 Task: Create a scrum project VestaTech.
Action: Mouse moved to (218, 57)
Screenshot: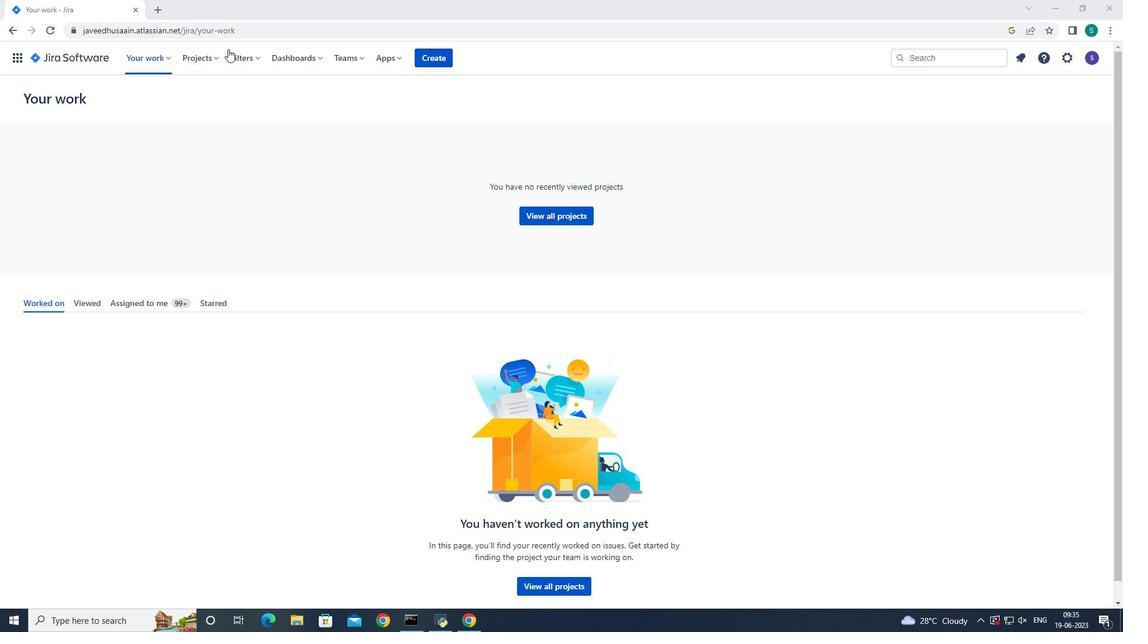 
Action: Mouse pressed left at (218, 57)
Screenshot: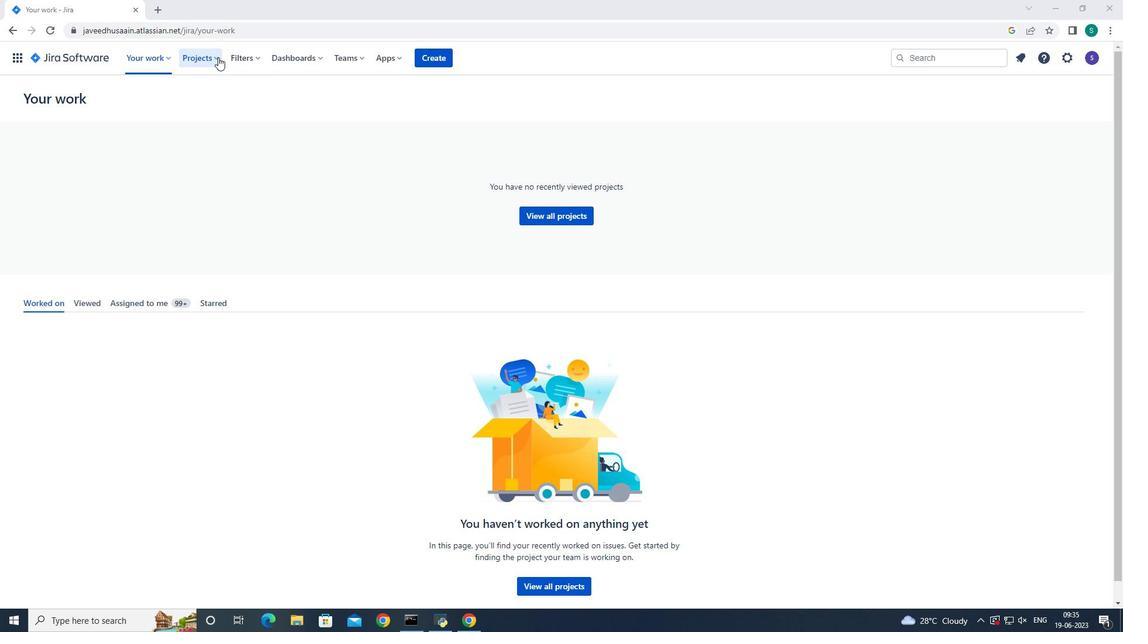 
Action: Mouse moved to (214, 266)
Screenshot: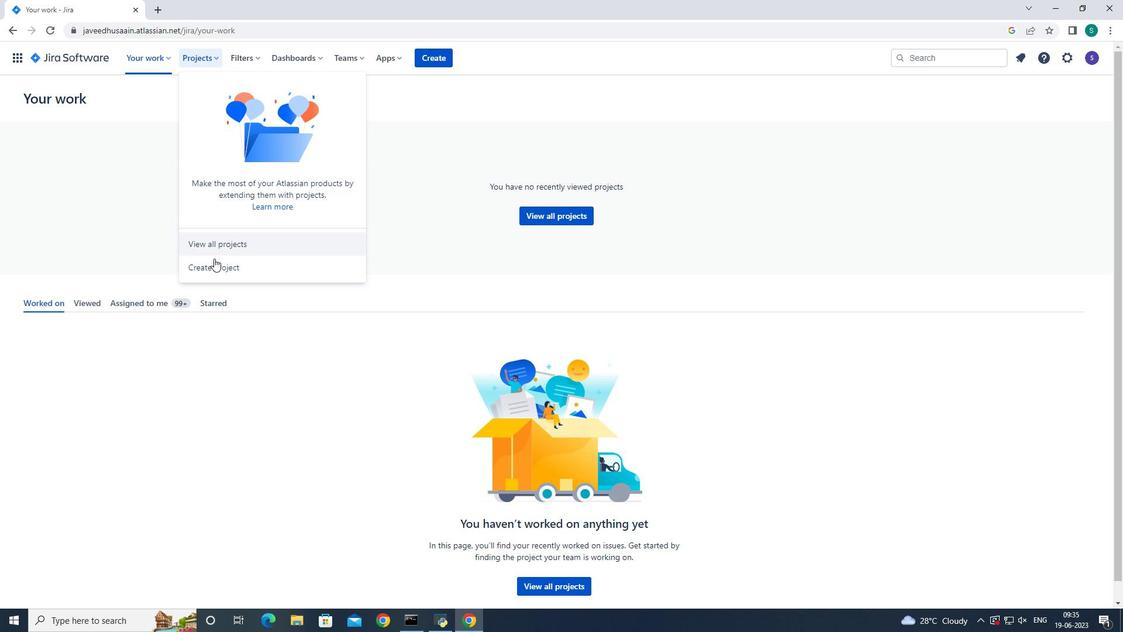 
Action: Mouse pressed left at (214, 266)
Screenshot: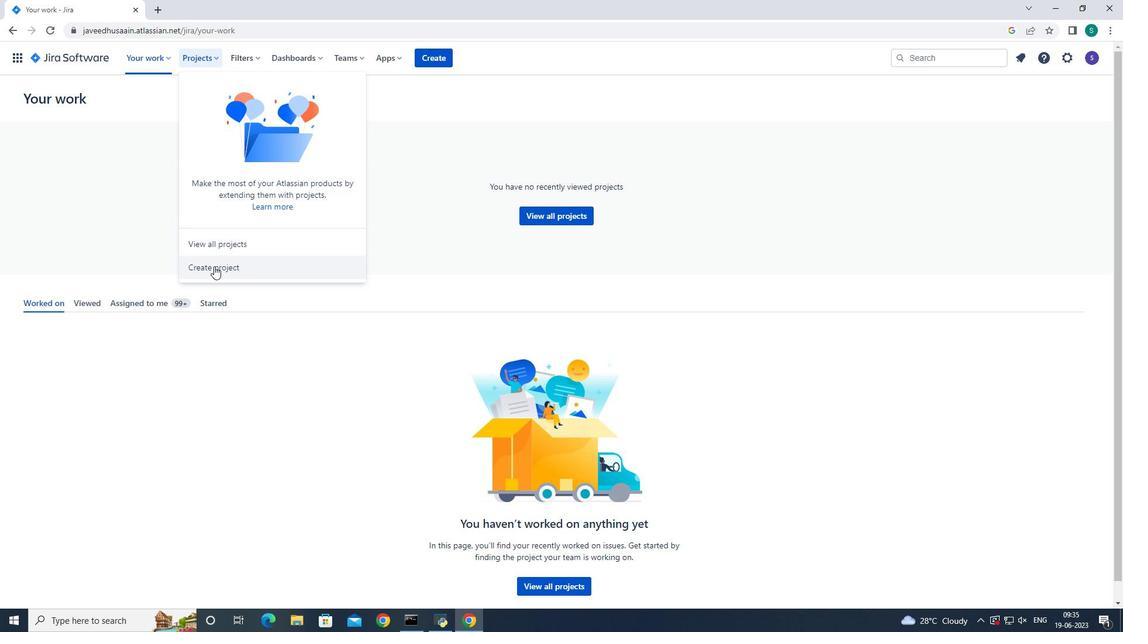 
Action: Mouse moved to (101, 336)
Screenshot: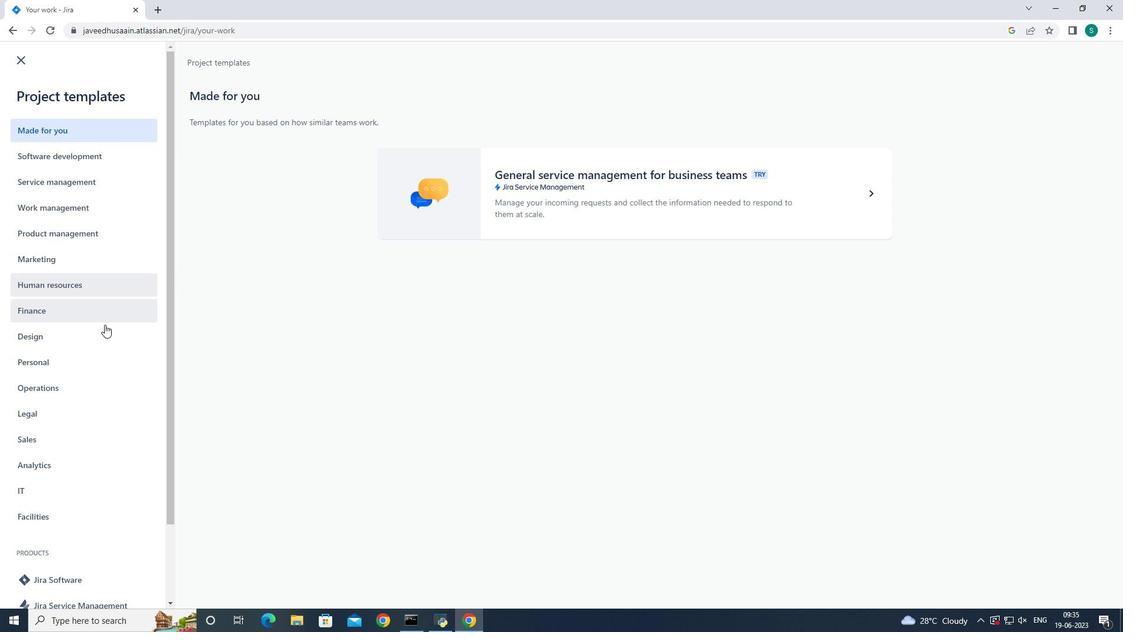 
Action: Mouse scrolled (101, 335) with delta (0, 0)
Screenshot: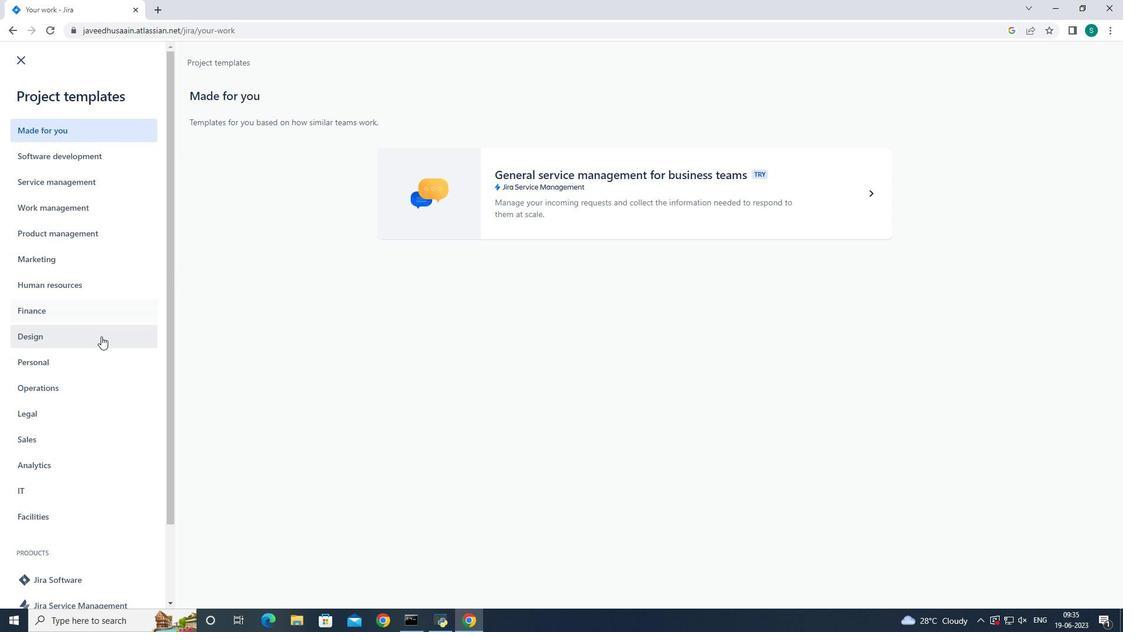 
Action: Mouse scrolled (101, 335) with delta (0, 0)
Screenshot: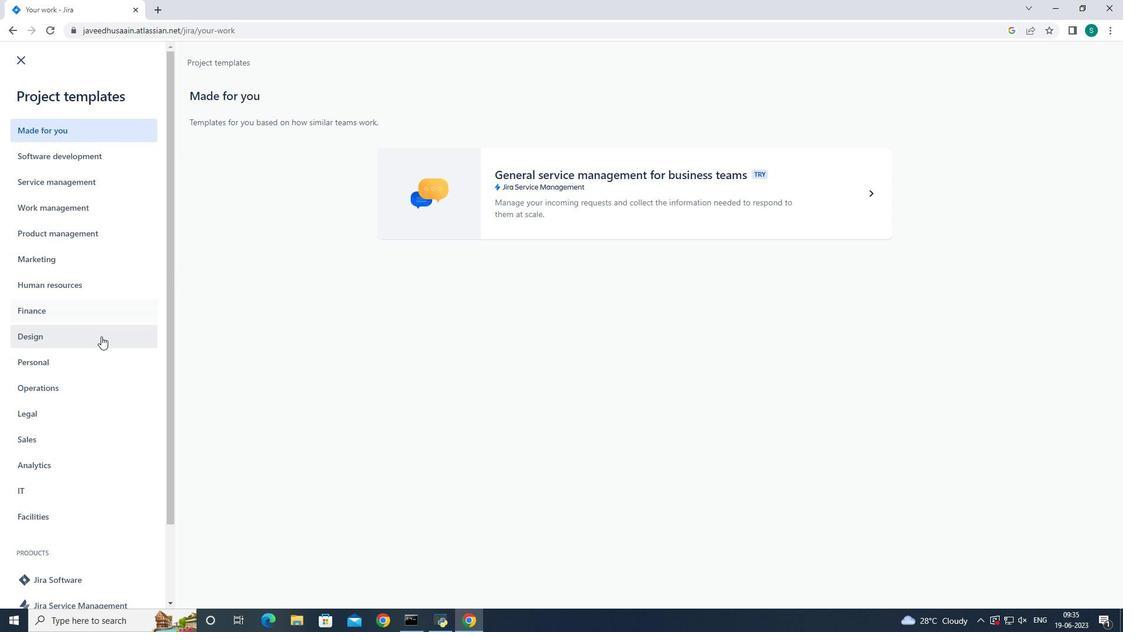 
Action: Mouse scrolled (101, 335) with delta (0, 0)
Screenshot: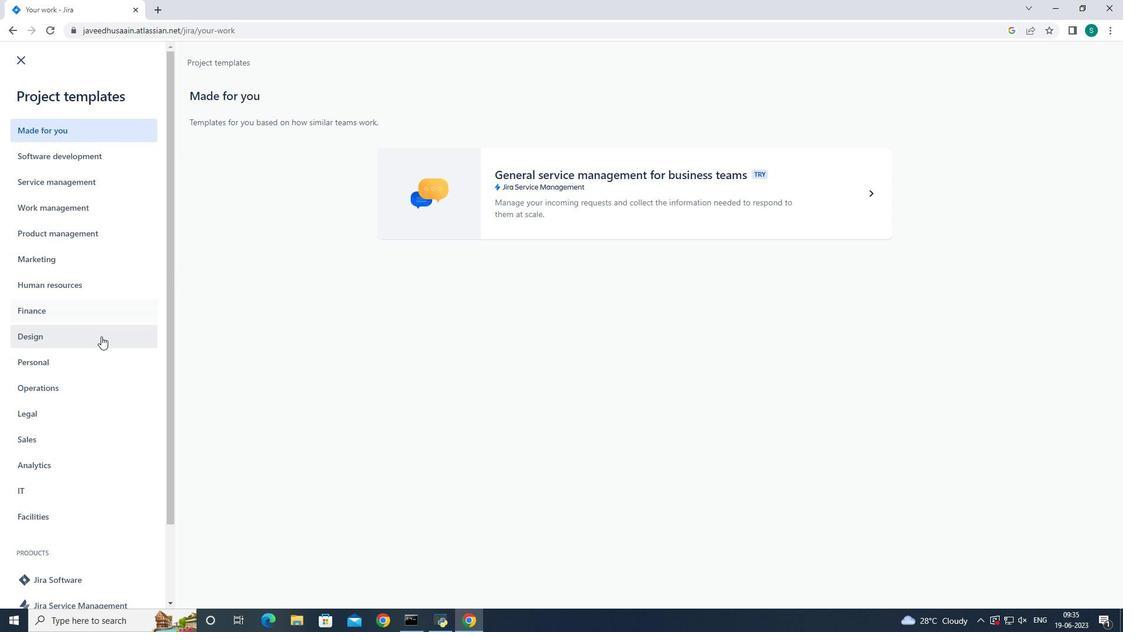 
Action: Mouse scrolled (101, 335) with delta (0, 0)
Screenshot: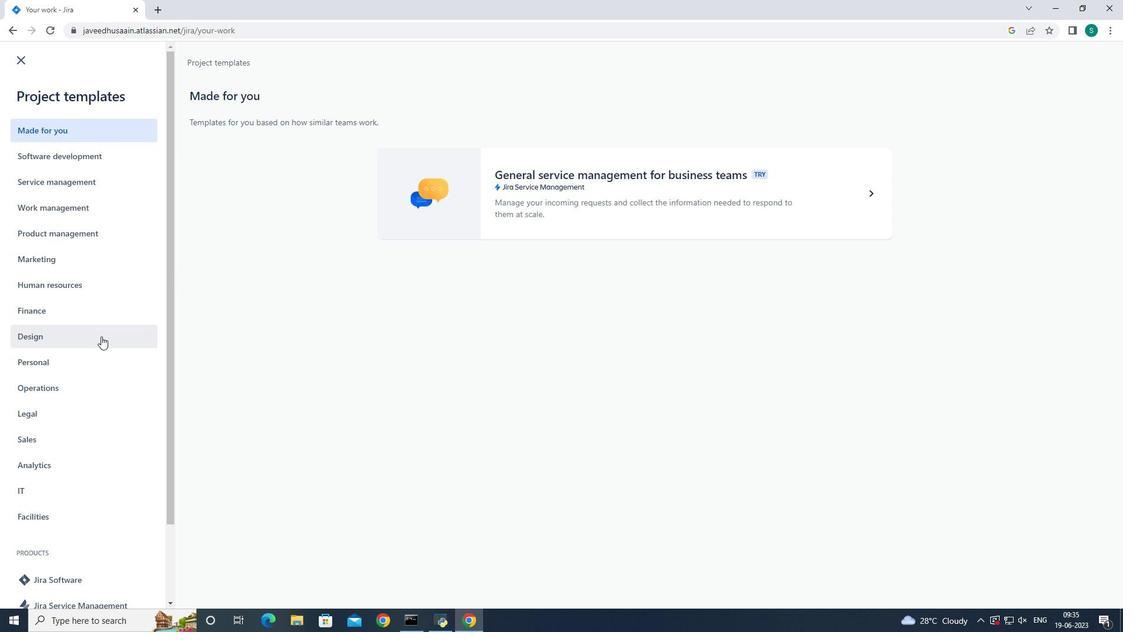 
Action: Mouse scrolled (101, 335) with delta (0, 0)
Screenshot: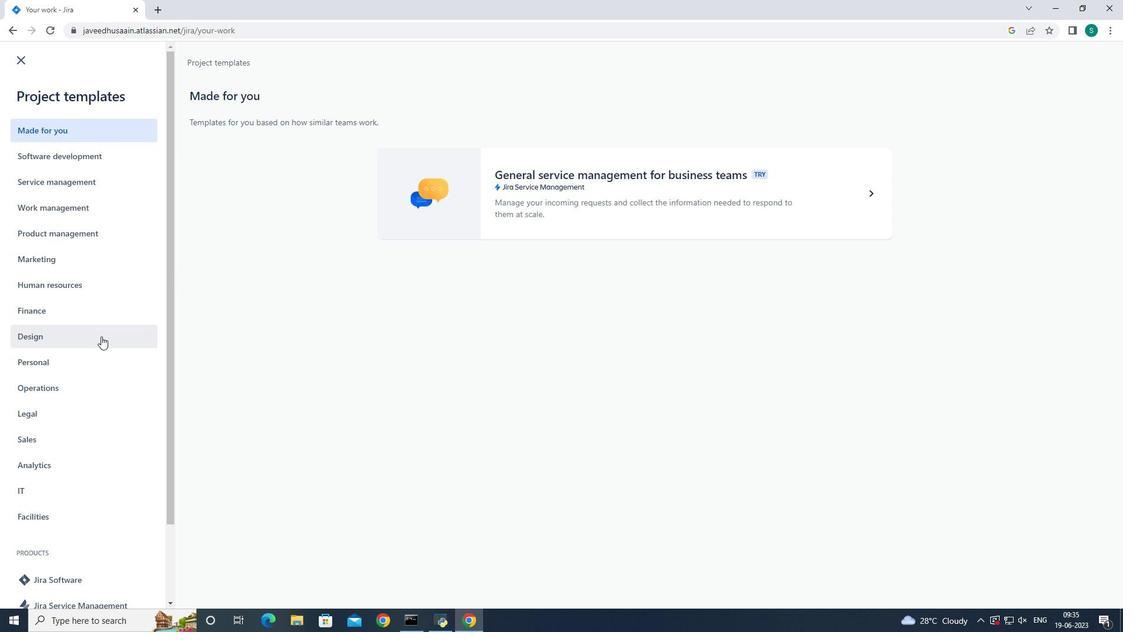 
Action: Mouse scrolled (101, 335) with delta (0, 0)
Screenshot: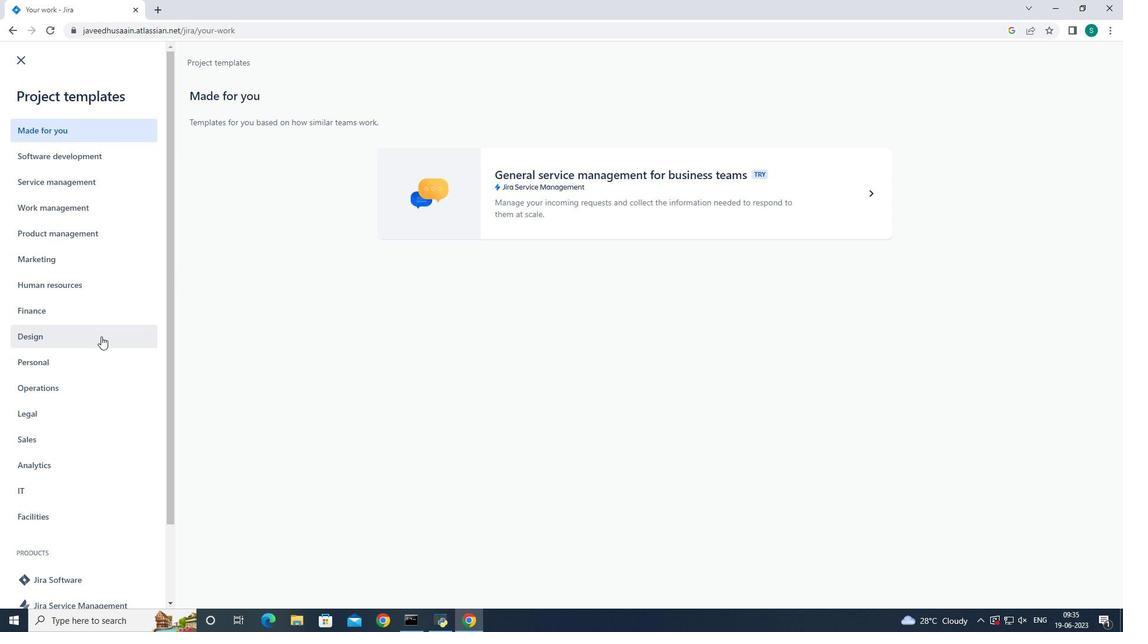 
Action: Mouse moved to (101, 339)
Screenshot: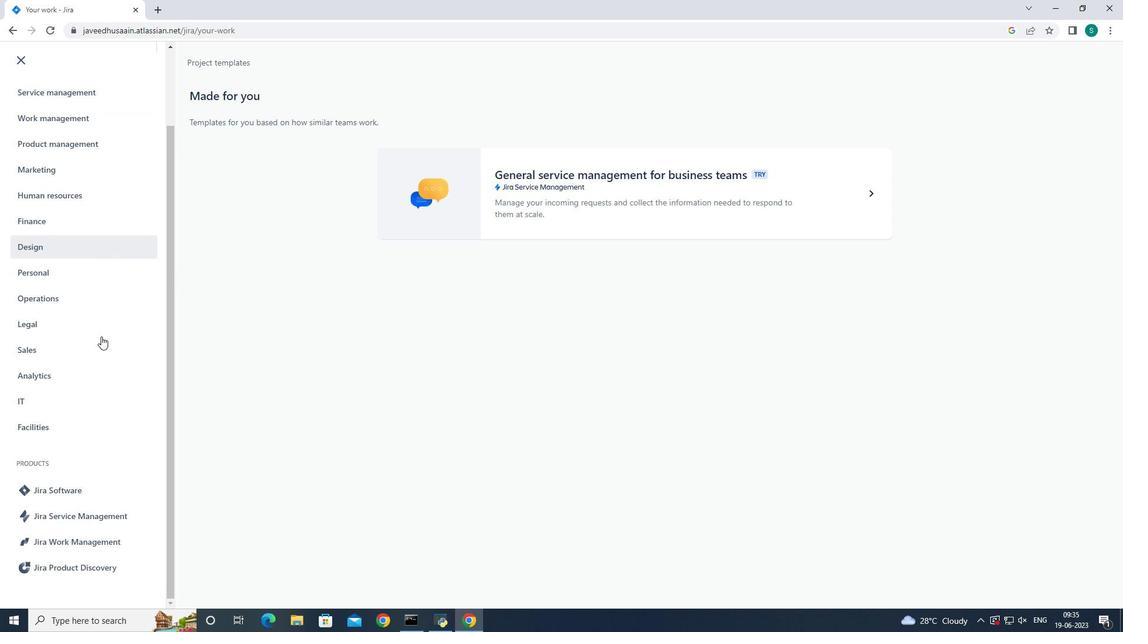 
Action: Mouse scrolled (101, 338) with delta (0, 0)
Screenshot: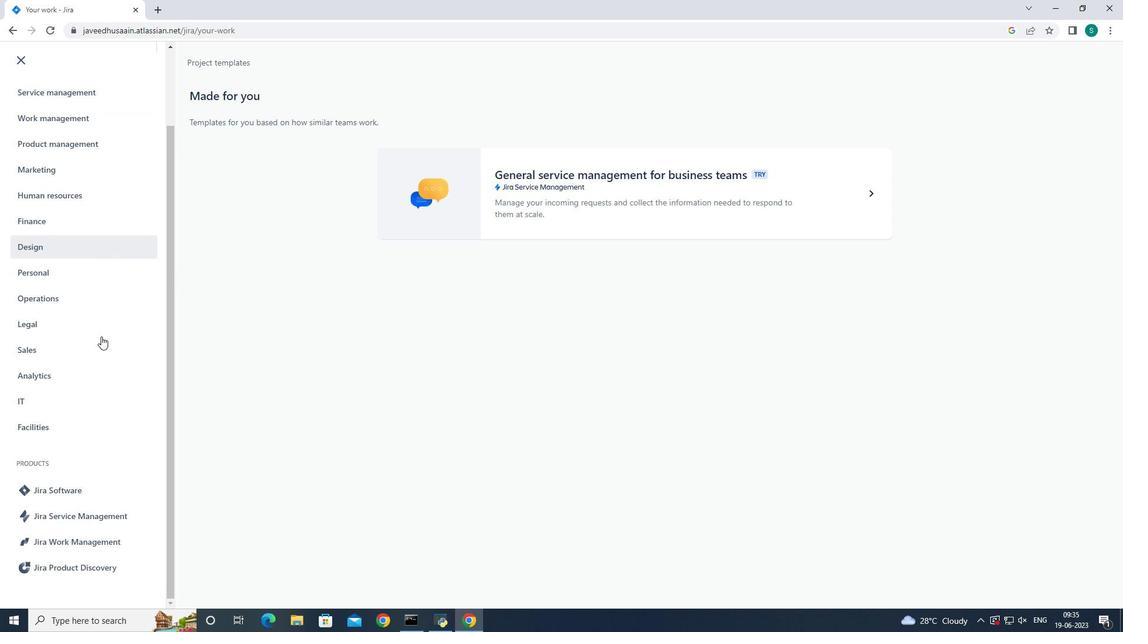 
Action: Mouse moved to (101, 342)
Screenshot: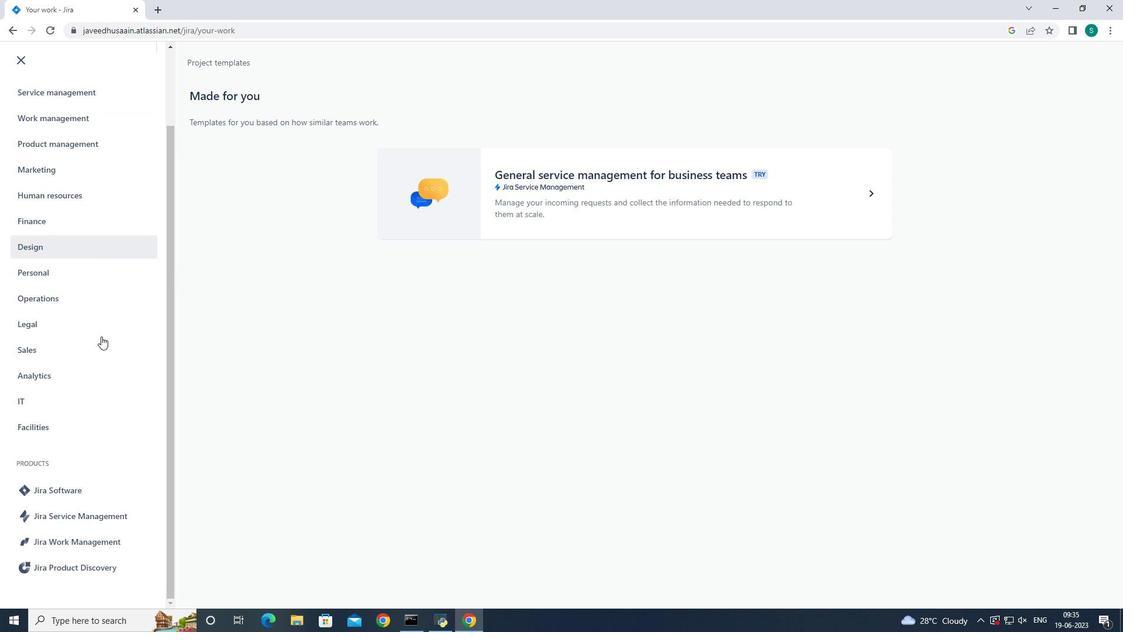 
Action: Mouse scrolled (101, 342) with delta (0, 0)
Screenshot: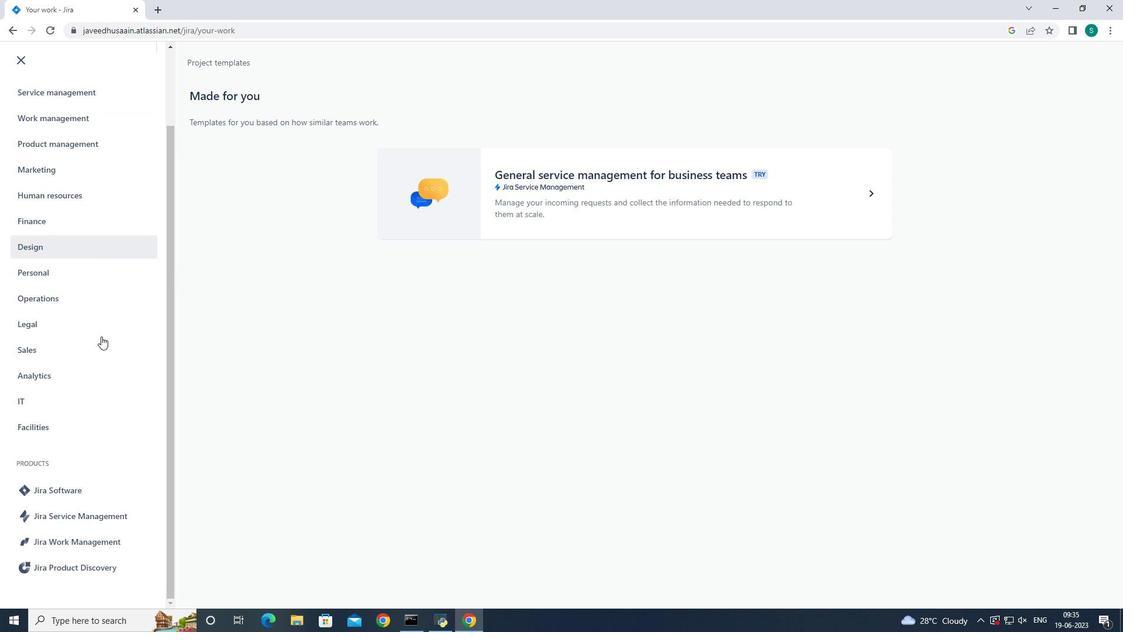 
Action: Mouse moved to (101, 343)
Screenshot: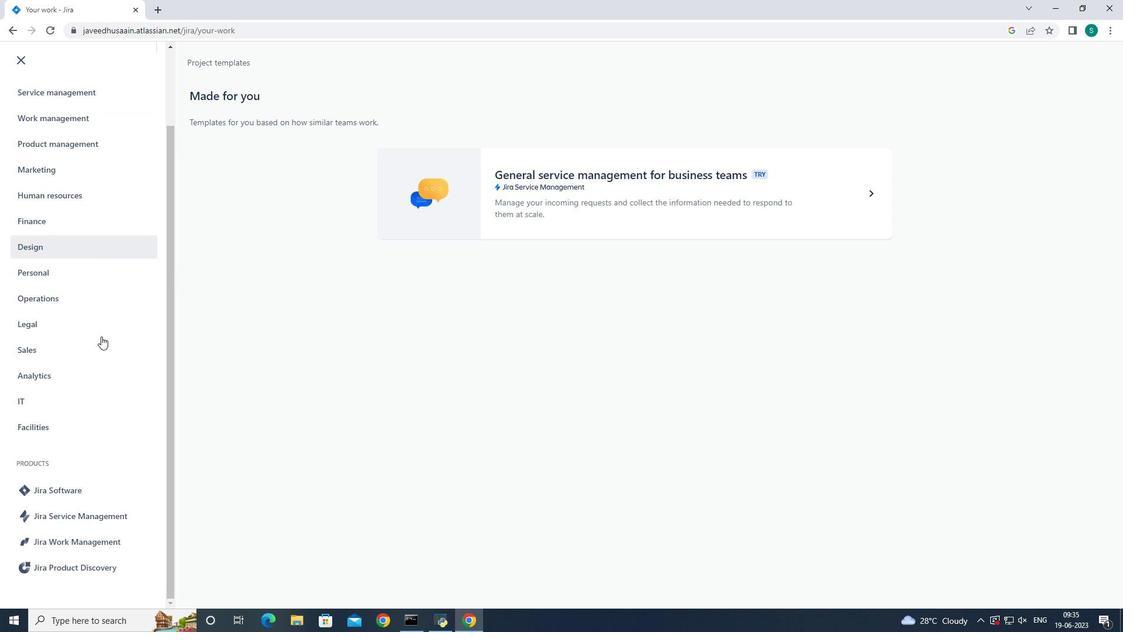 
Action: Mouse scrolled (101, 342) with delta (0, 0)
Screenshot: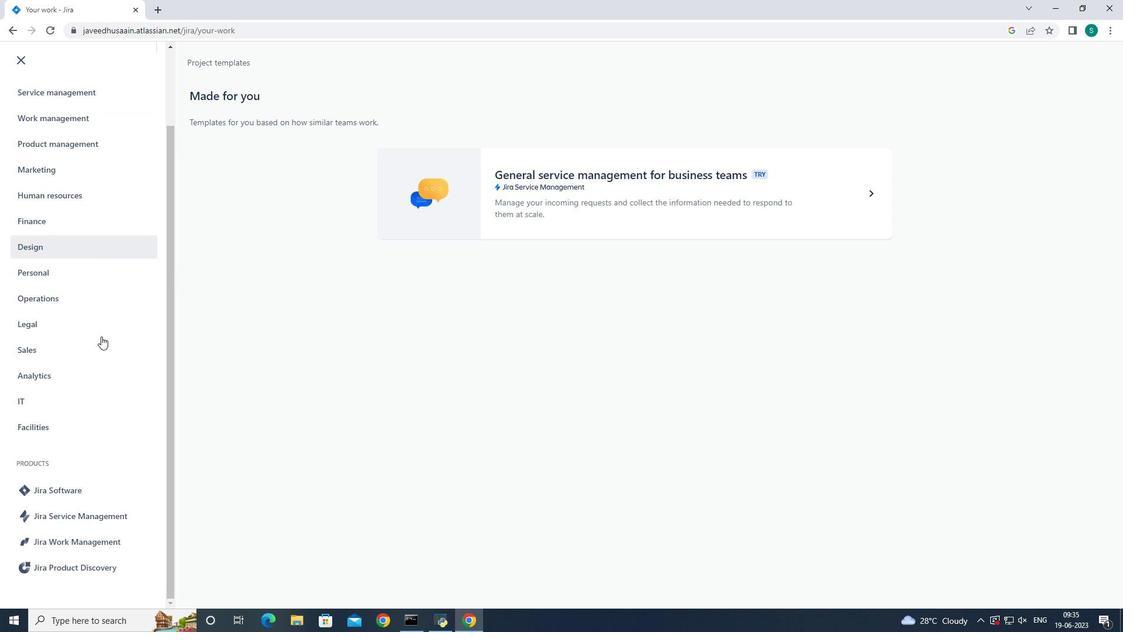 
Action: Mouse moved to (101, 343)
Screenshot: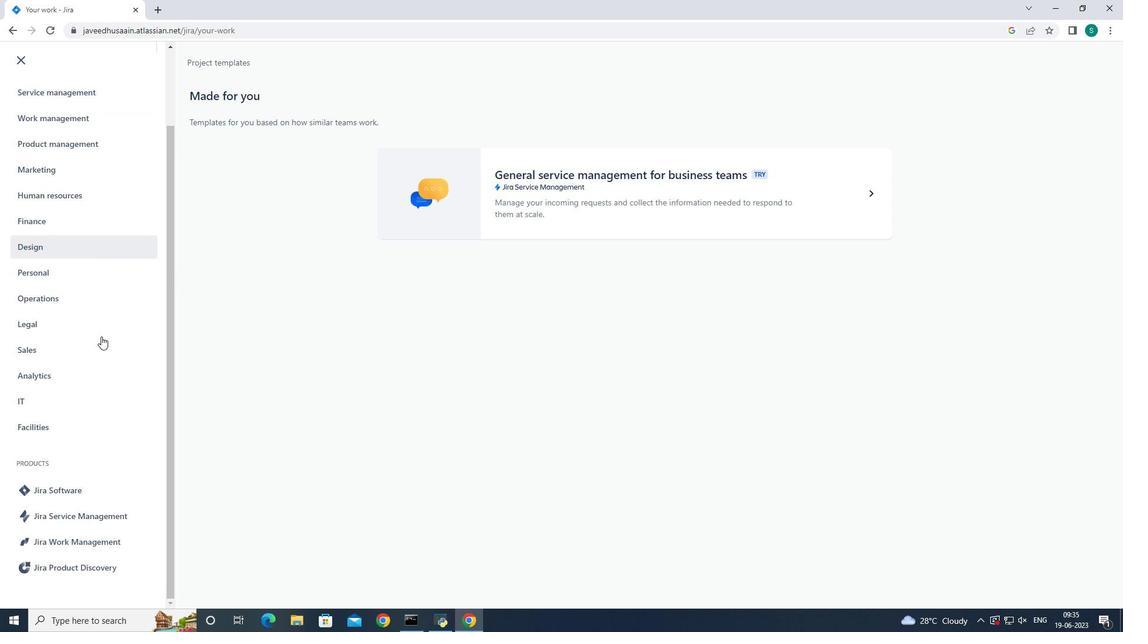 
Action: Mouse scrolled (101, 342) with delta (0, 0)
Screenshot: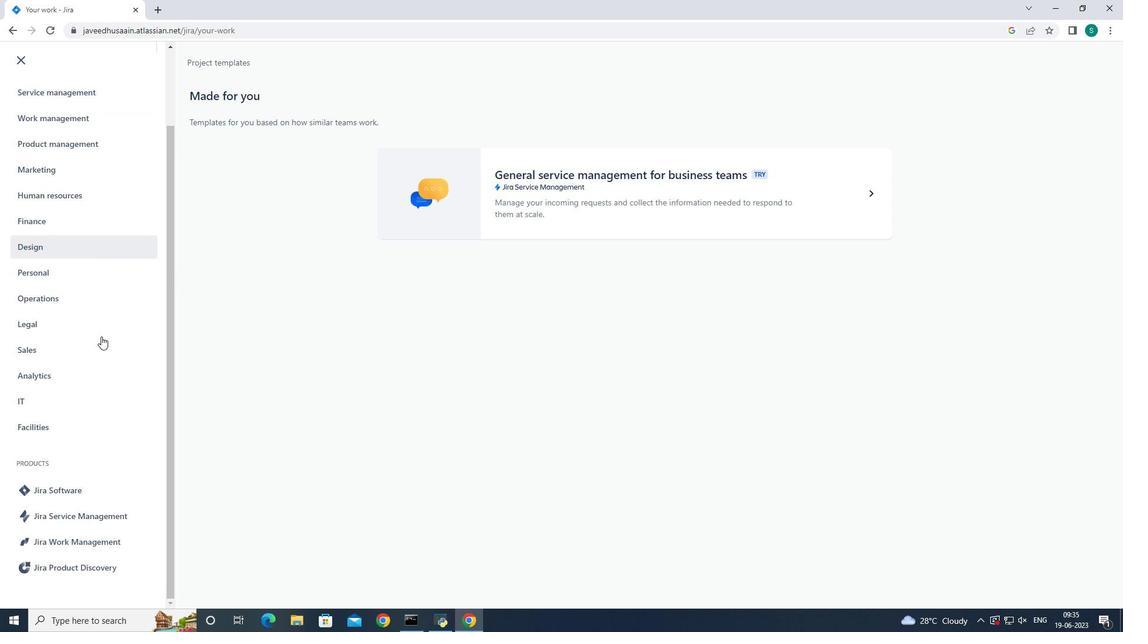 
Action: Mouse moved to (94, 481)
Screenshot: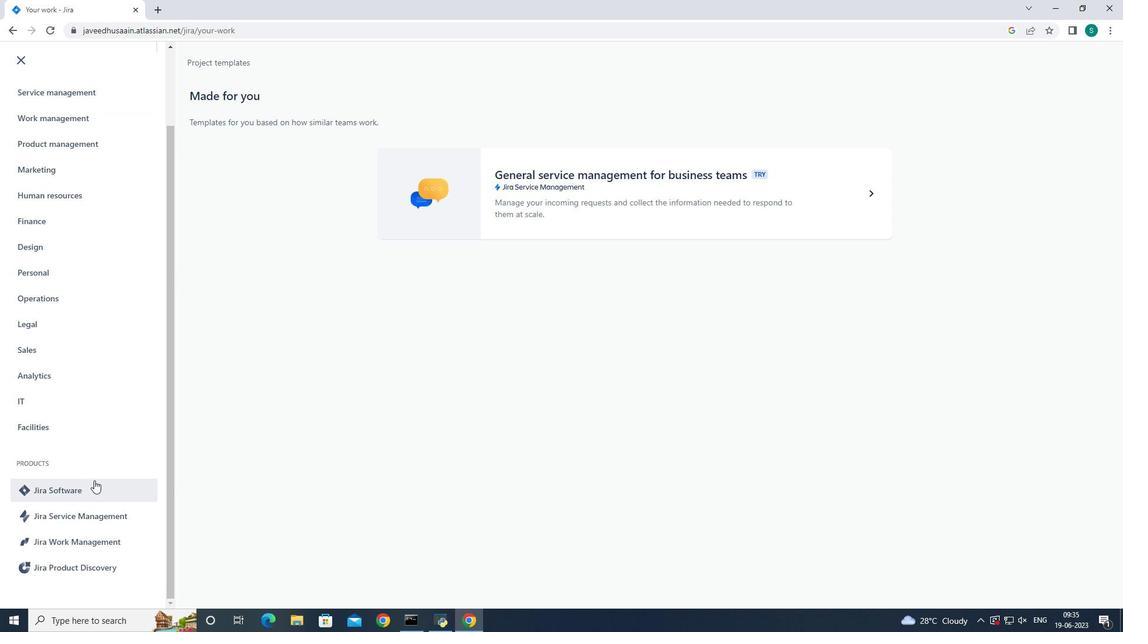 
Action: Mouse pressed left at (94, 481)
Screenshot: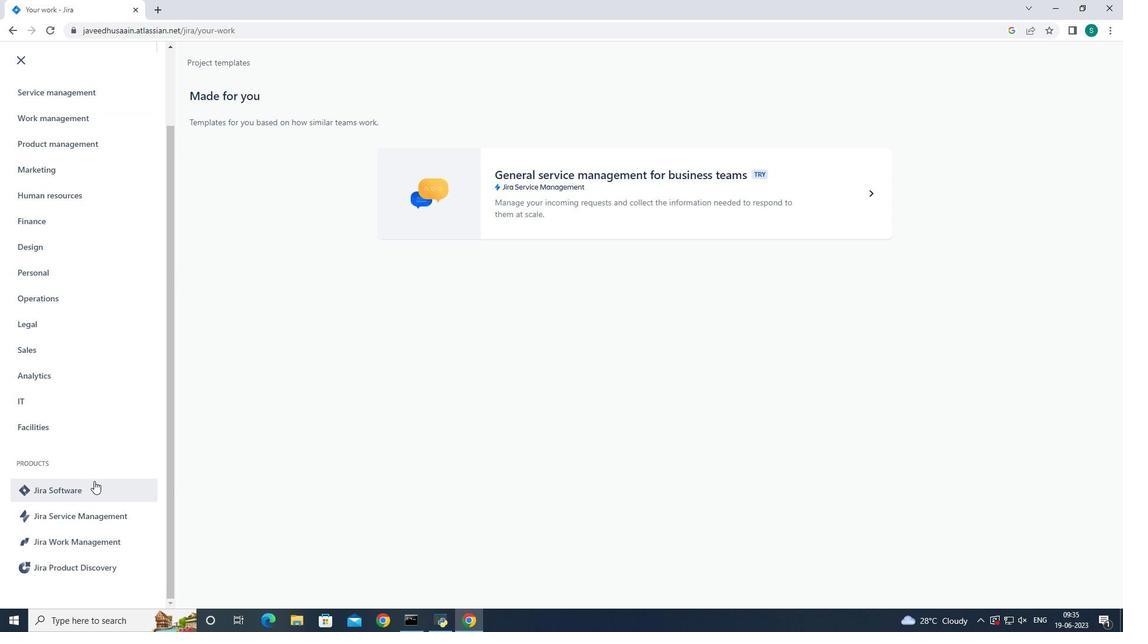 
Action: Mouse moved to (578, 283)
Screenshot: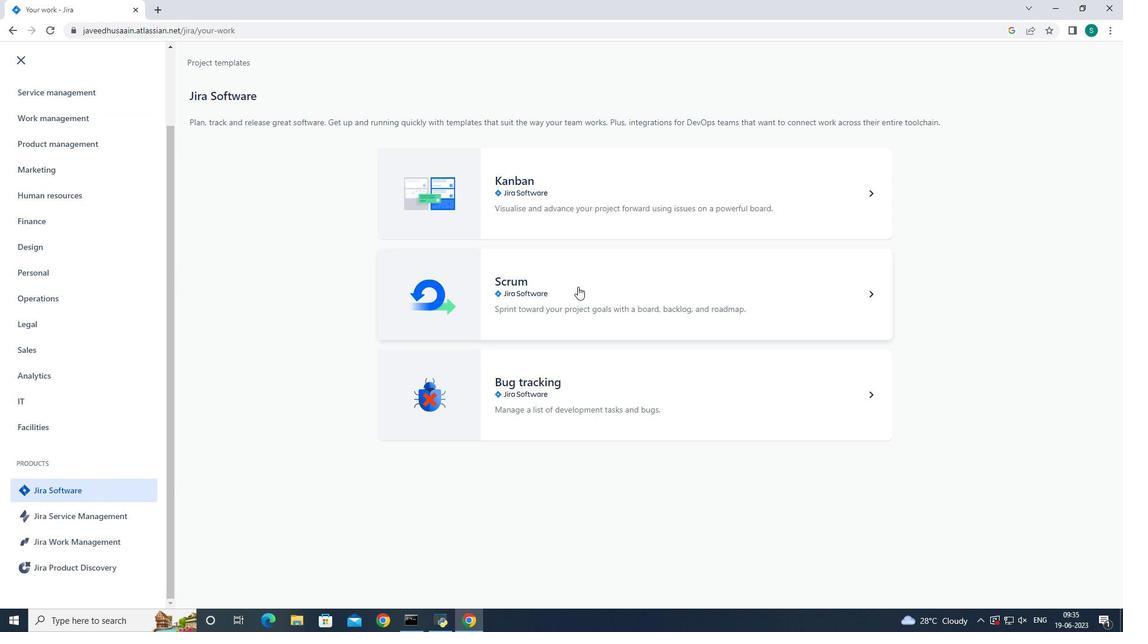 
Action: Mouse pressed left at (578, 283)
Screenshot: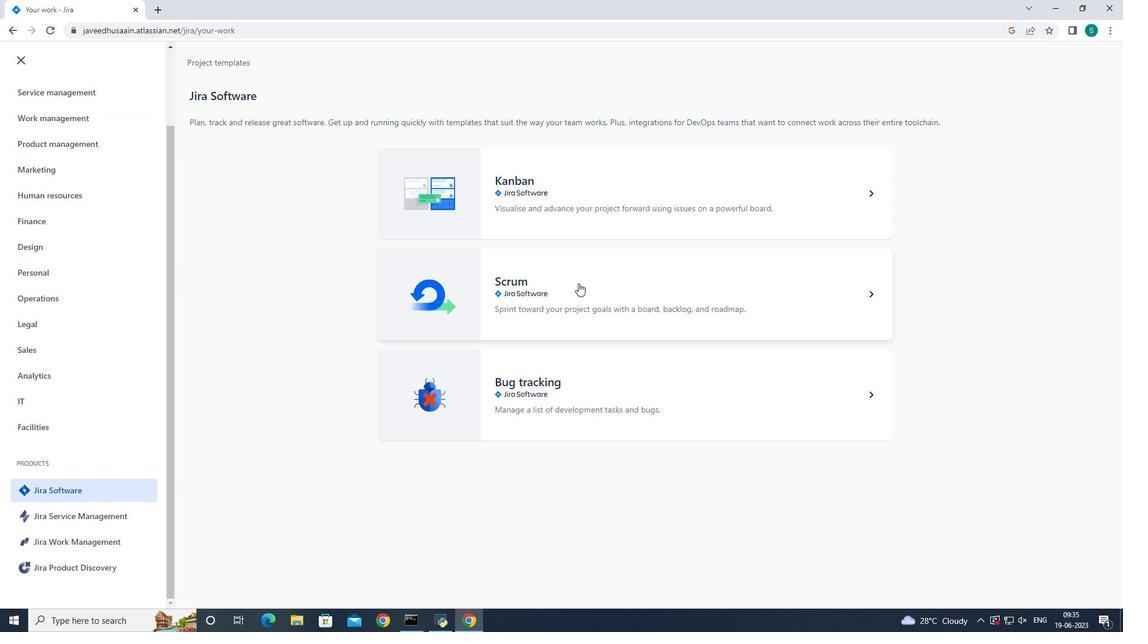 
Action: Mouse moved to (850, 114)
Screenshot: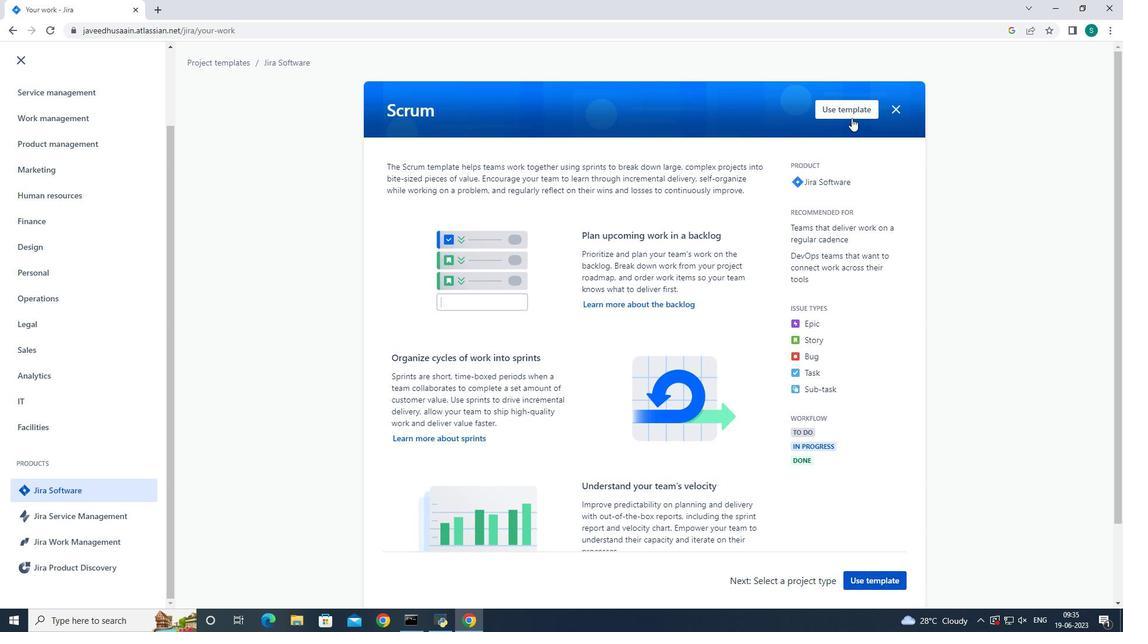 
Action: Mouse pressed left at (850, 114)
Screenshot: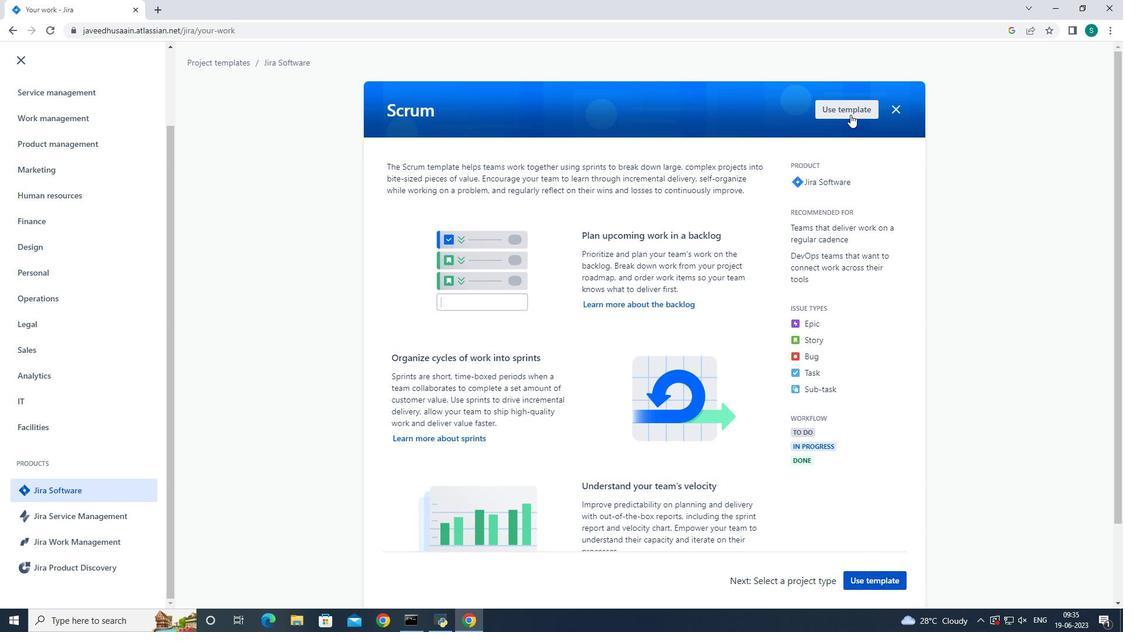 
Action: Mouse moved to (434, 576)
Screenshot: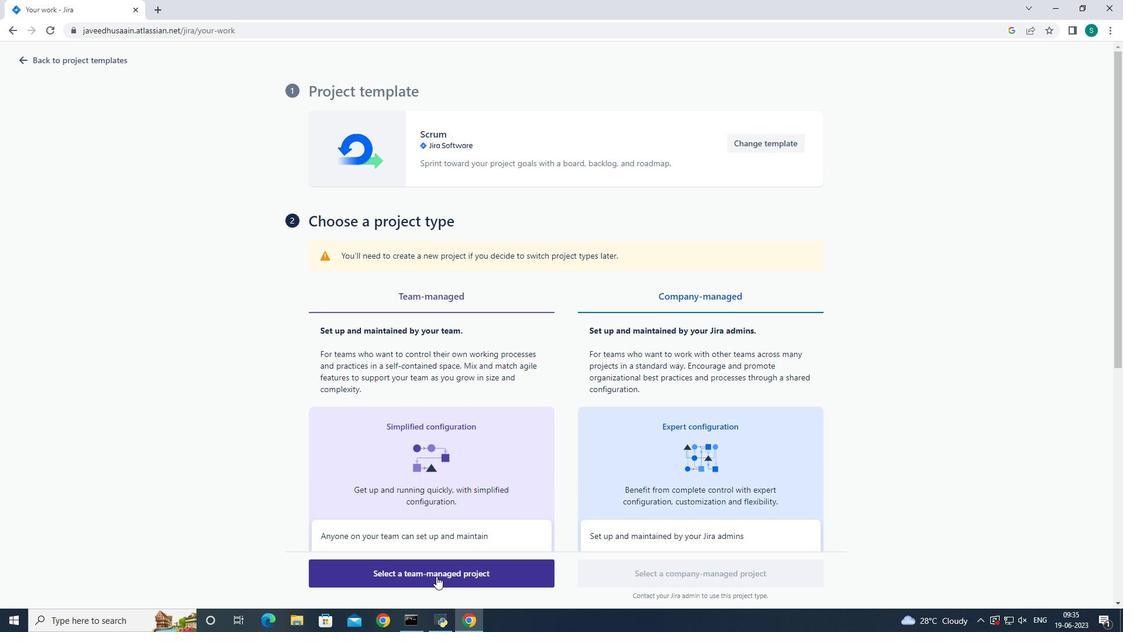 
Action: Mouse pressed left at (434, 576)
Screenshot: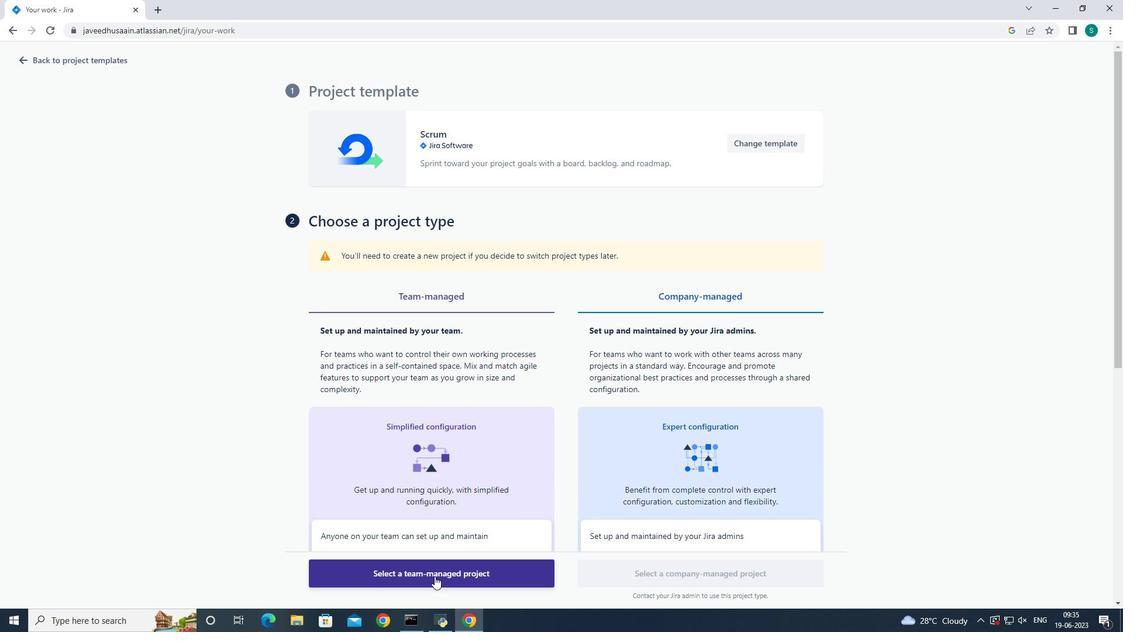 
Action: Mouse moved to (385, 280)
Screenshot: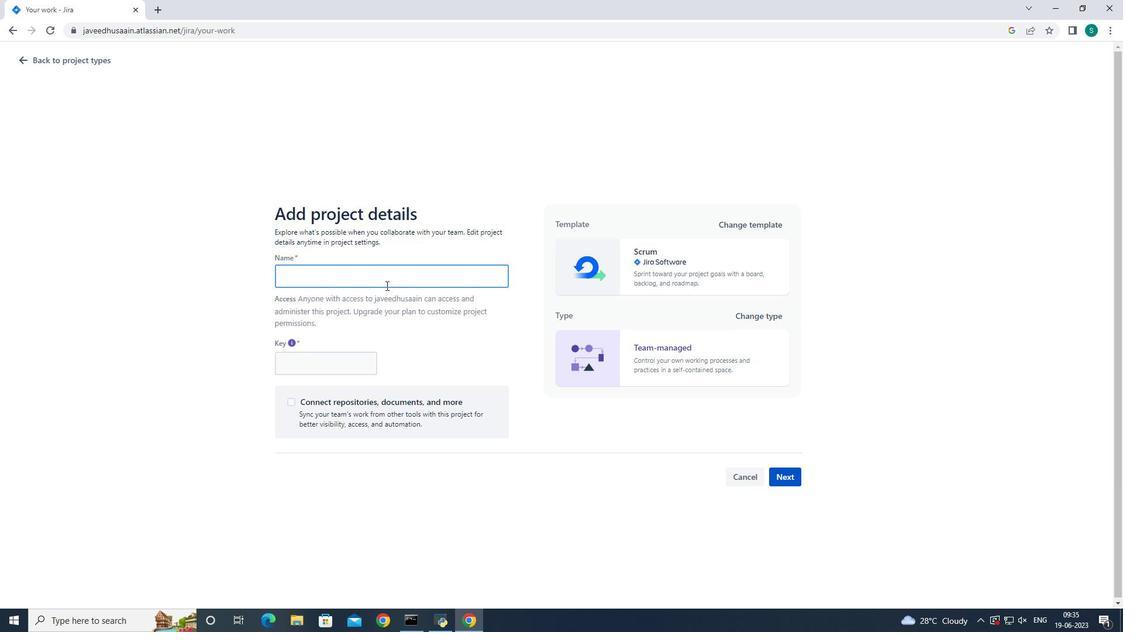 
Action: Mouse pressed left at (385, 280)
Screenshot: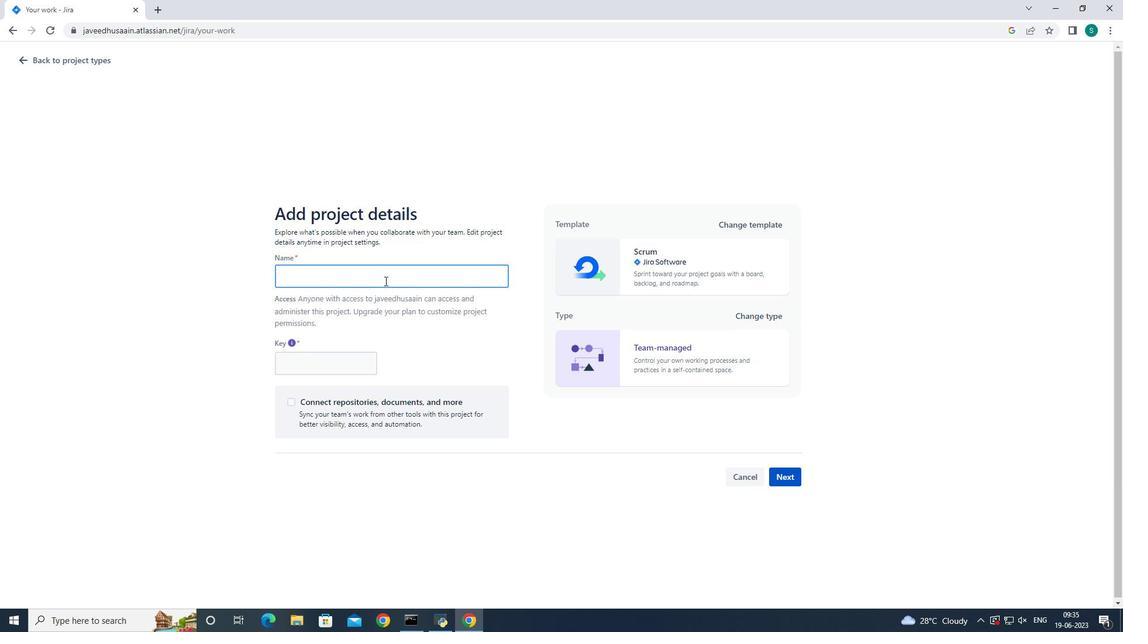 
Action: Key pressed <Key.shift>Vesta<Key.shift>Tech
Screenshot: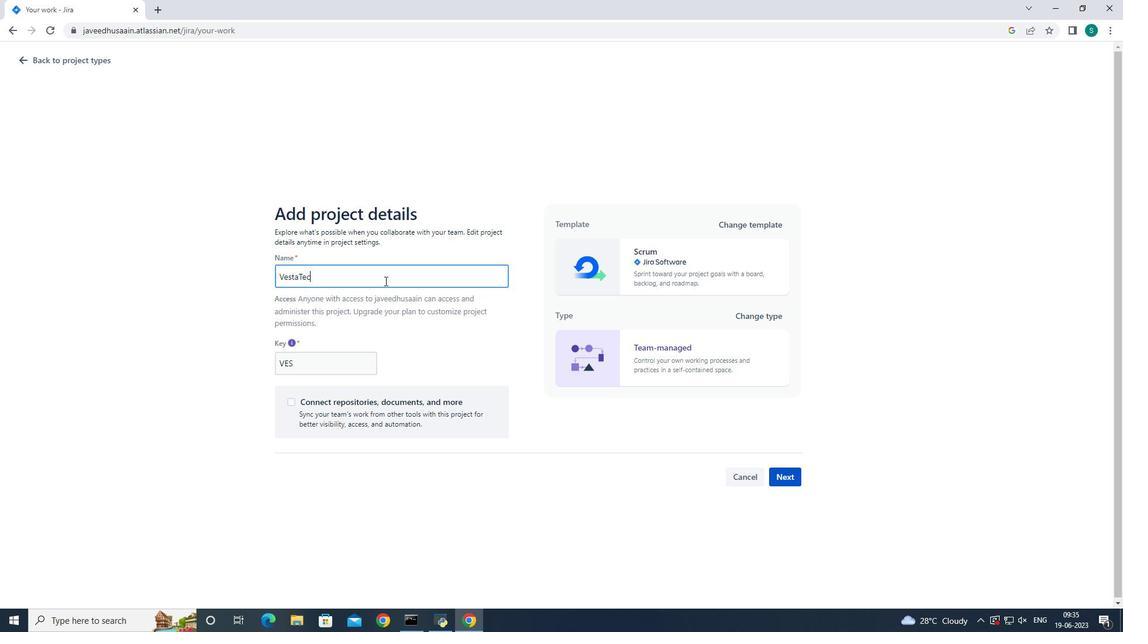 
Action: Mouse moved to (787, 475)
Screenshot: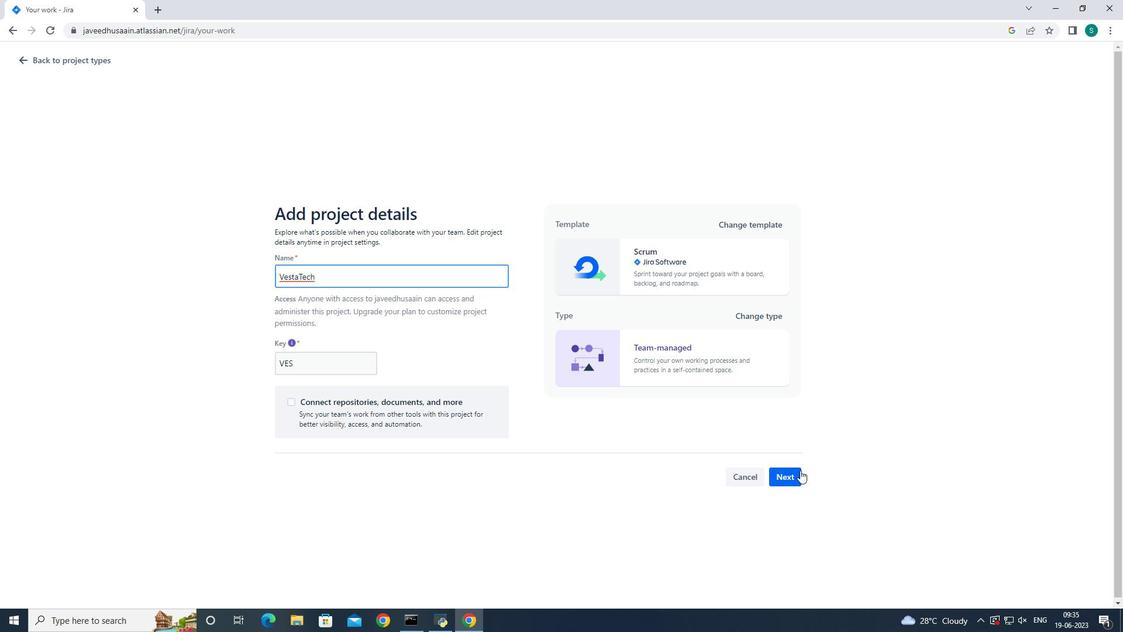 
Action: Mouse pressed left at (787, 475)
Screenshot: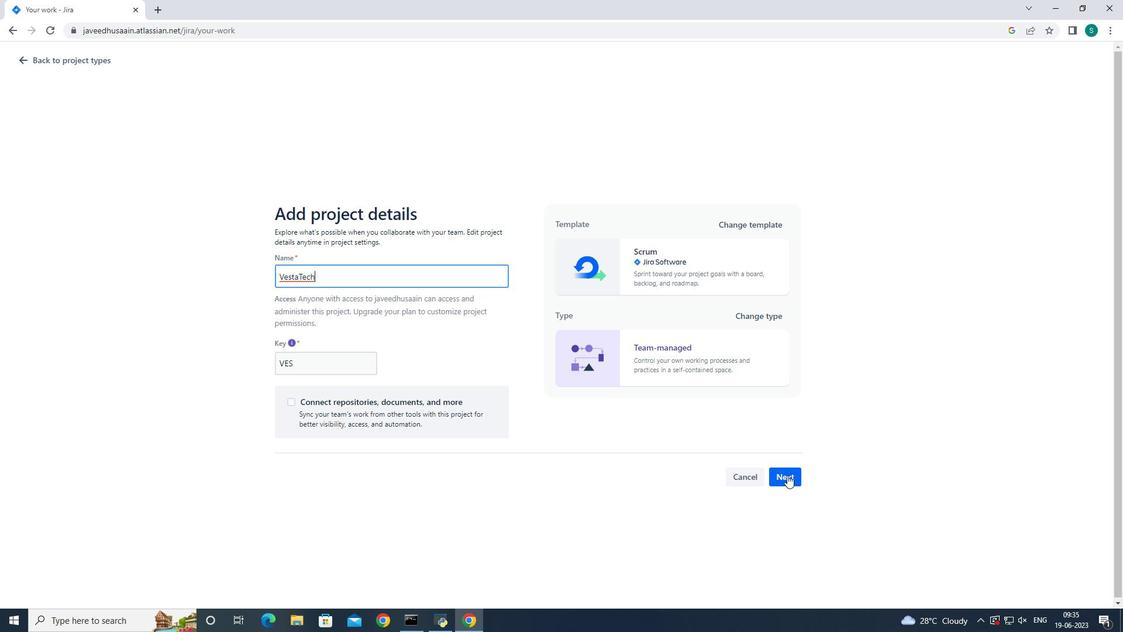 
Action: Mouse moved to (702, 395)
Screenshot: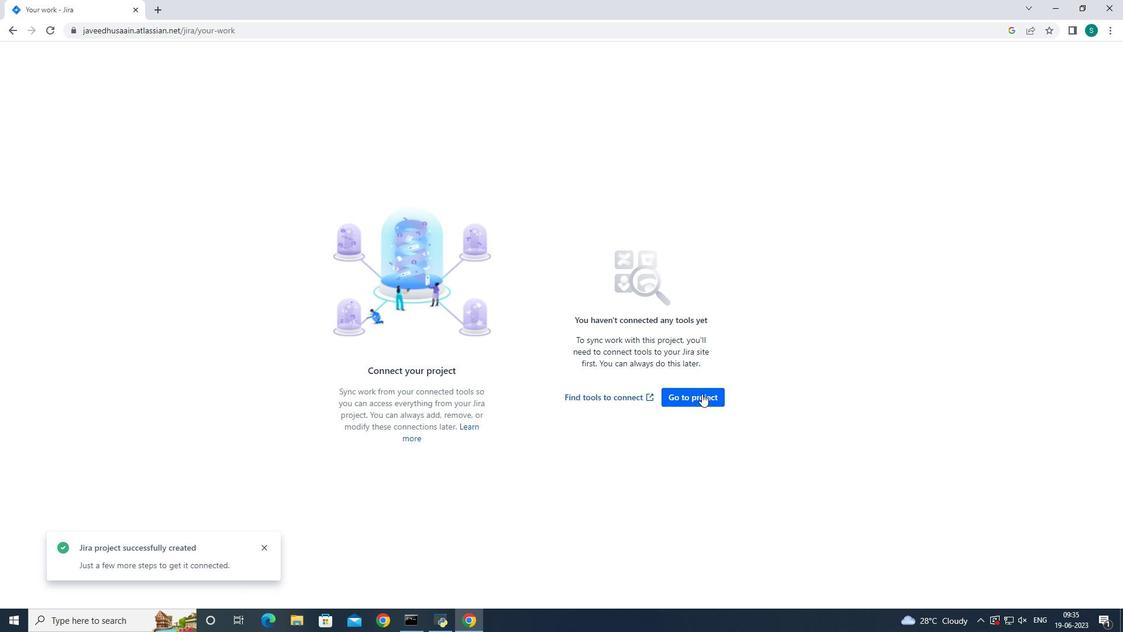 
Action: Mouse pressed left at (702, 395)
Screenshot: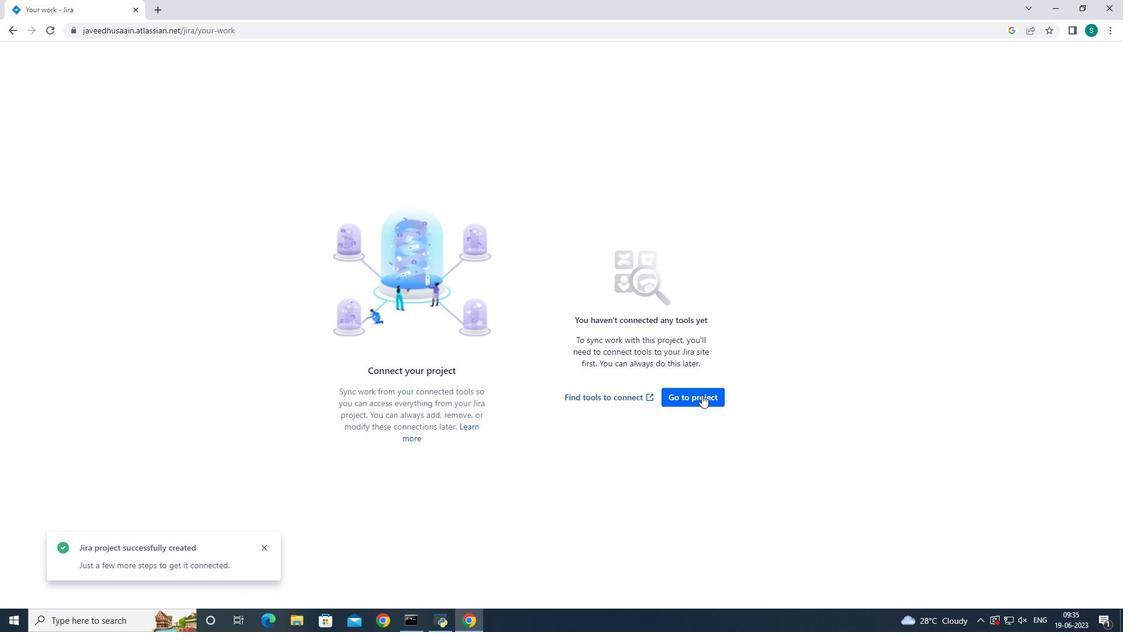 
Action: Mouse moved to (43, 98)
Screenshot: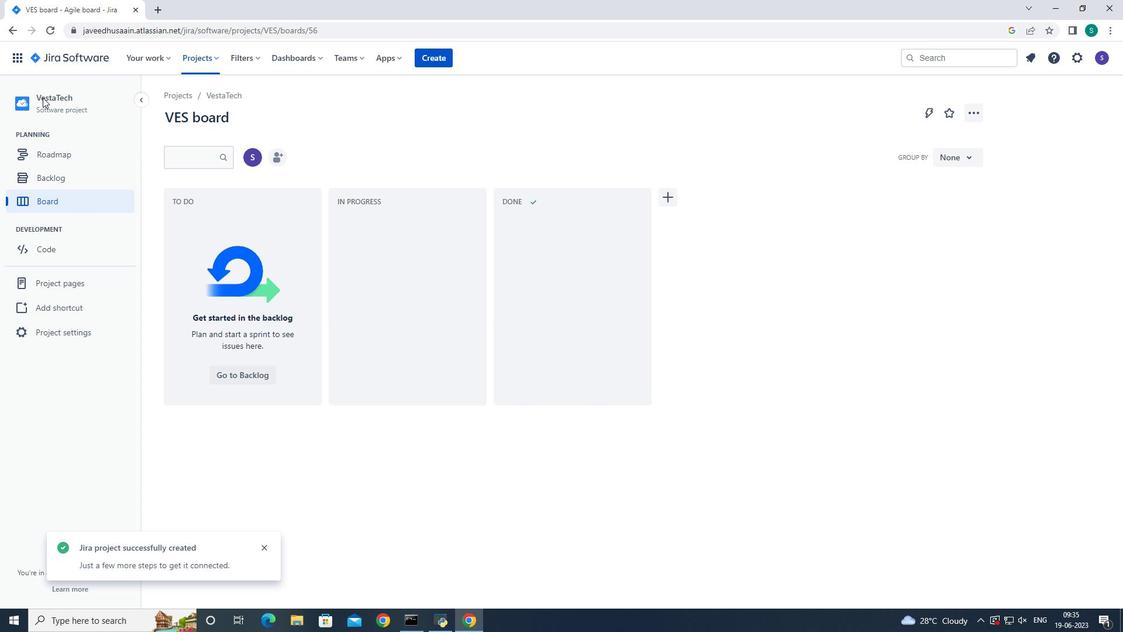 
